 Task: Sort the products in the category "Green Salad" by unit price (low first).
Action: Mouse moved to (17, 108)
Screenshot: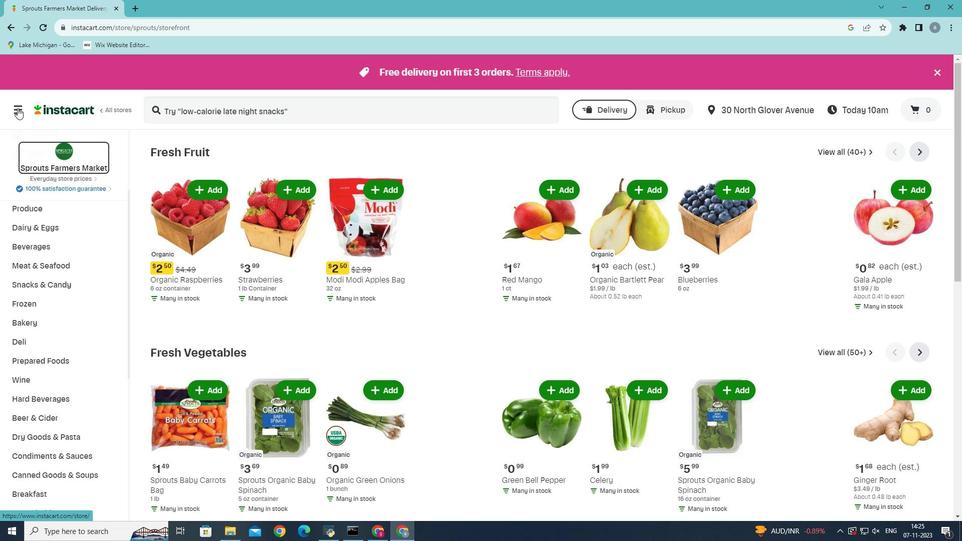
Action: Mouse pressed left at (17, 108)
Screenshot: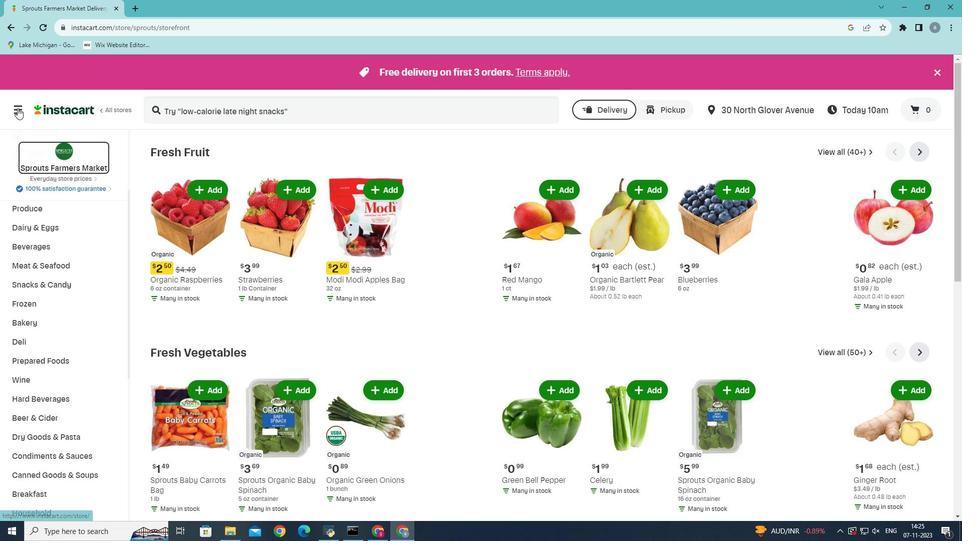 
Action: Mouse moved to (25, 275)
Screenshot: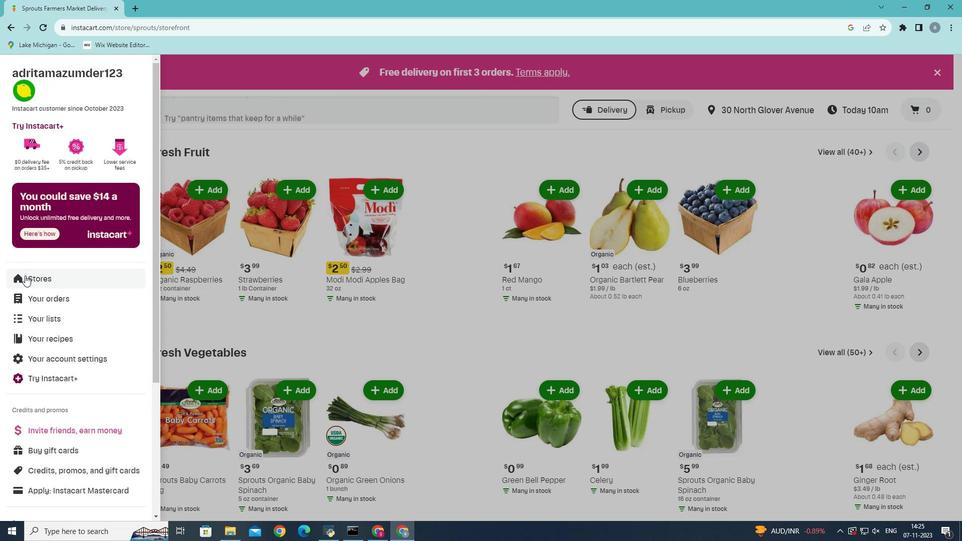 
Action: Mouse pressed left at (25, 275)
Screenshot: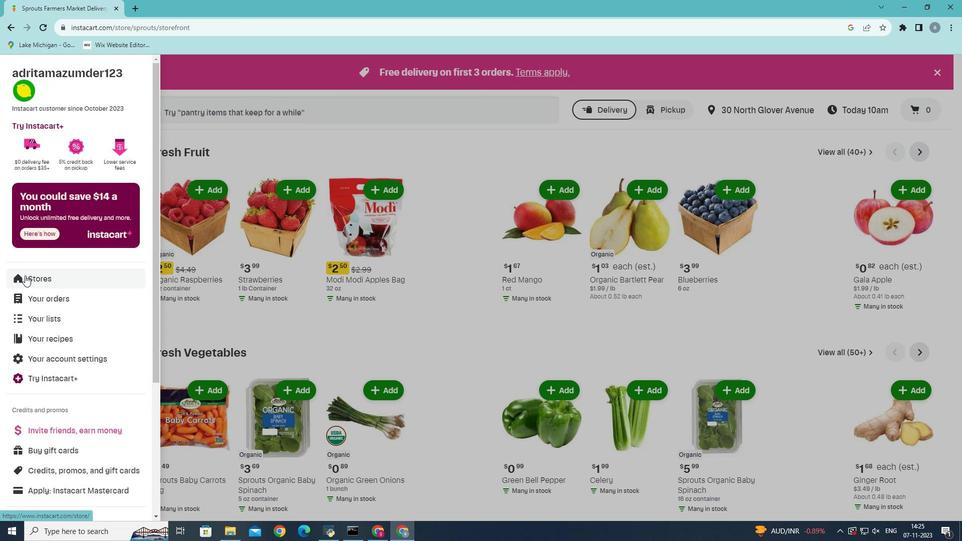
Action: Mouse moved to (225, 104)
Screenshot: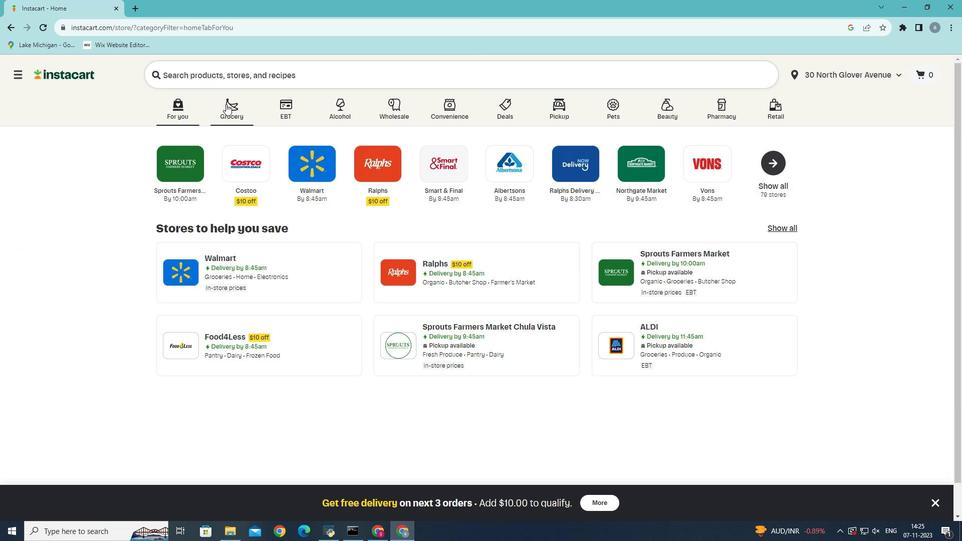 
Action: Mouse pressed left at (225, 104)
Screenshot: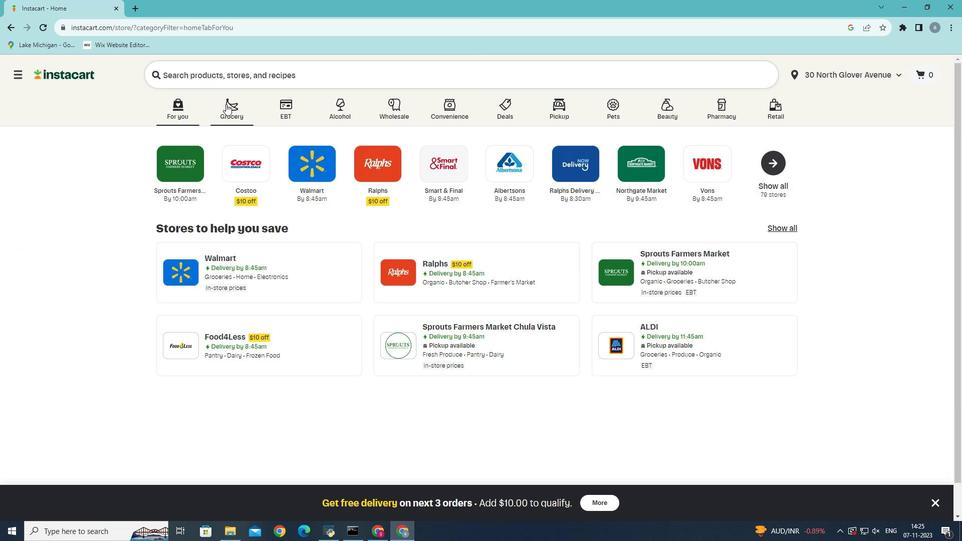 
Action: Mouse moved to (226, 298)
Screenshot: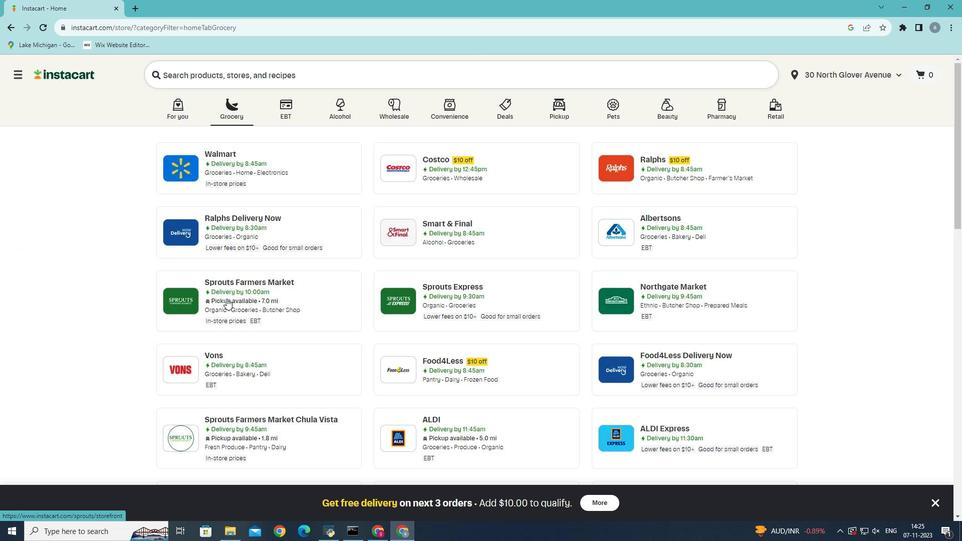 
Action: Mouse pressed left at (226, 298)
Screenshot: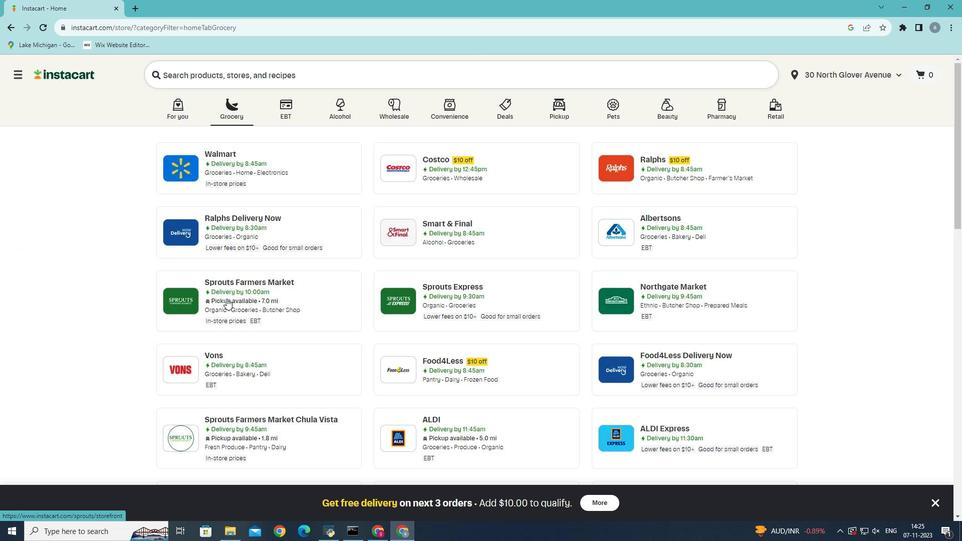 
Action: Mouse moved to (45, 436)
Screenshot: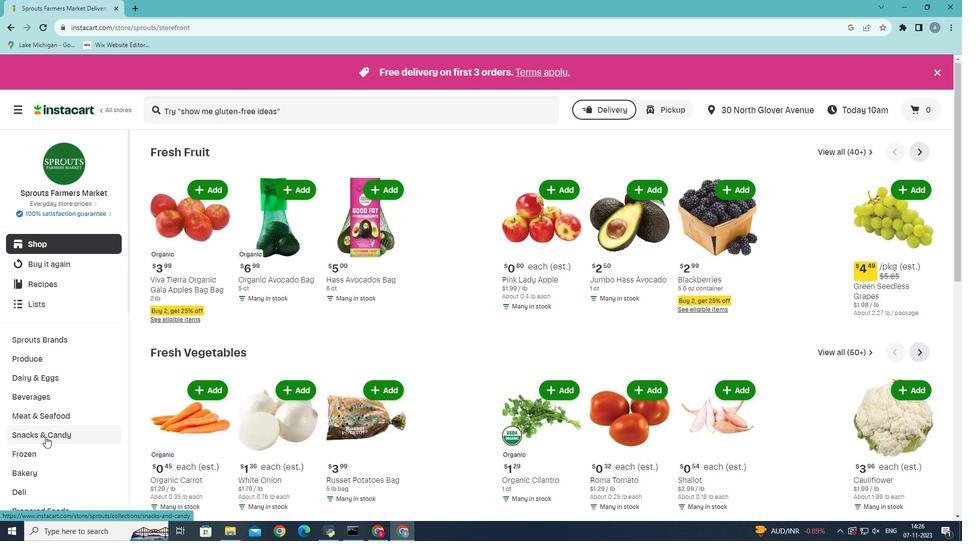 
Action: Mouse scrolled (45, 436) with delta (0, 0)
Screenshot: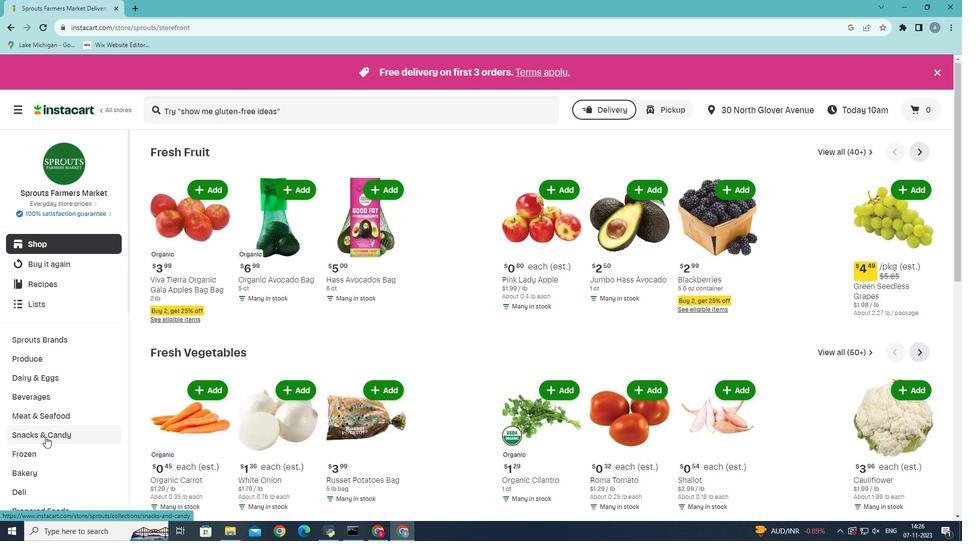 
Action: Mouse moved to (54, 459)
Screenshot: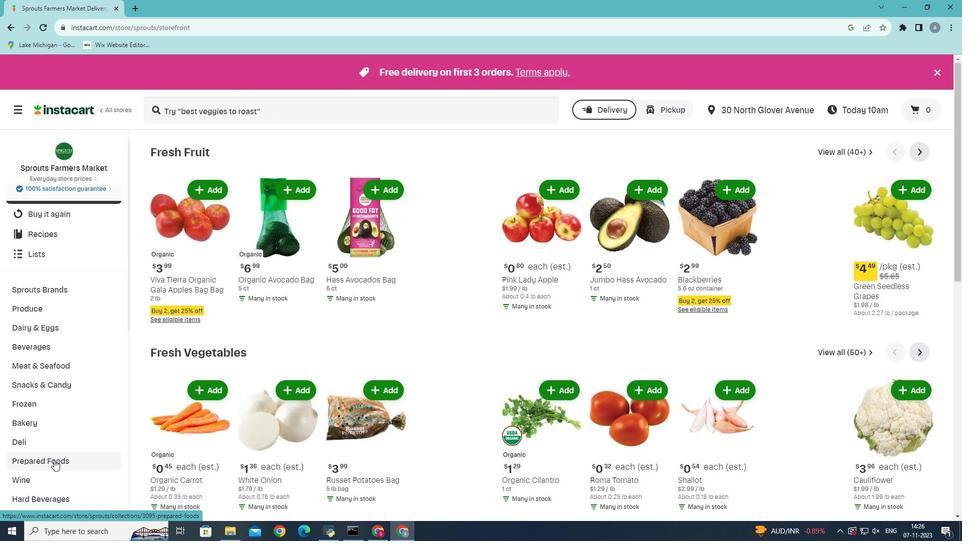 
Action: Mouse pressed left at (54, 459)
Screenshot: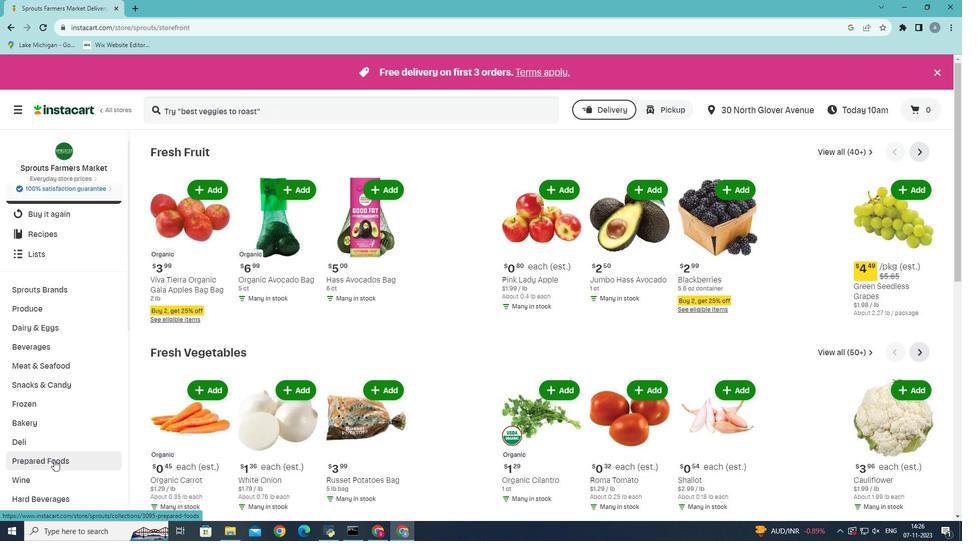 
Action: Mouse moved to (533, 174)
Screenshot: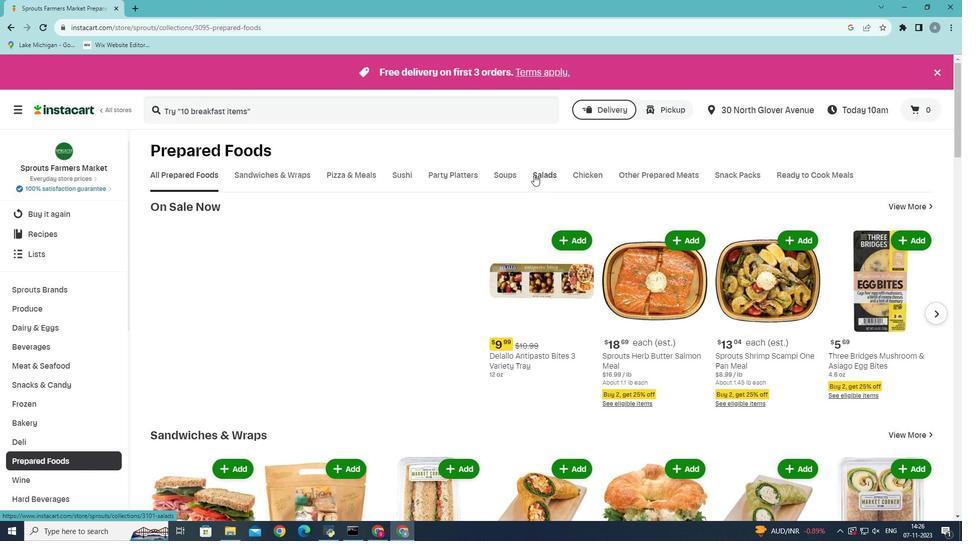 
Action: Mouse pressed left at (533, 174)
Screenshot: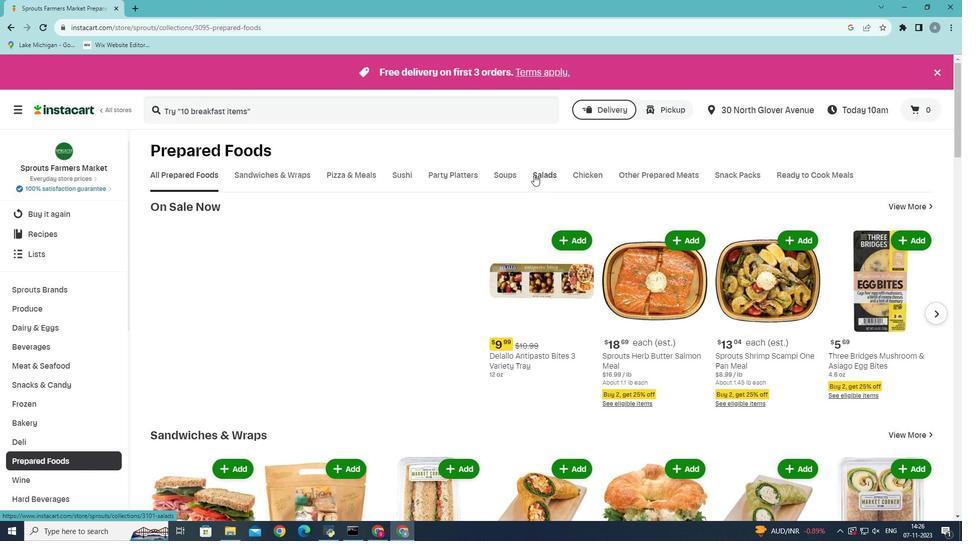 
Action: Mouse moved to (386, 218)
Screenshot: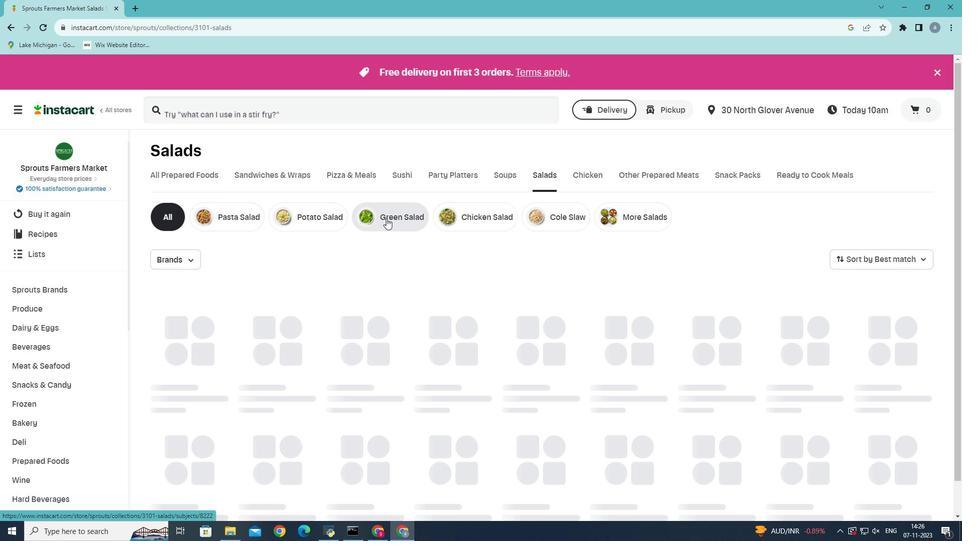 
Action: Mouse pressed left at (386, 218)
Screenshot: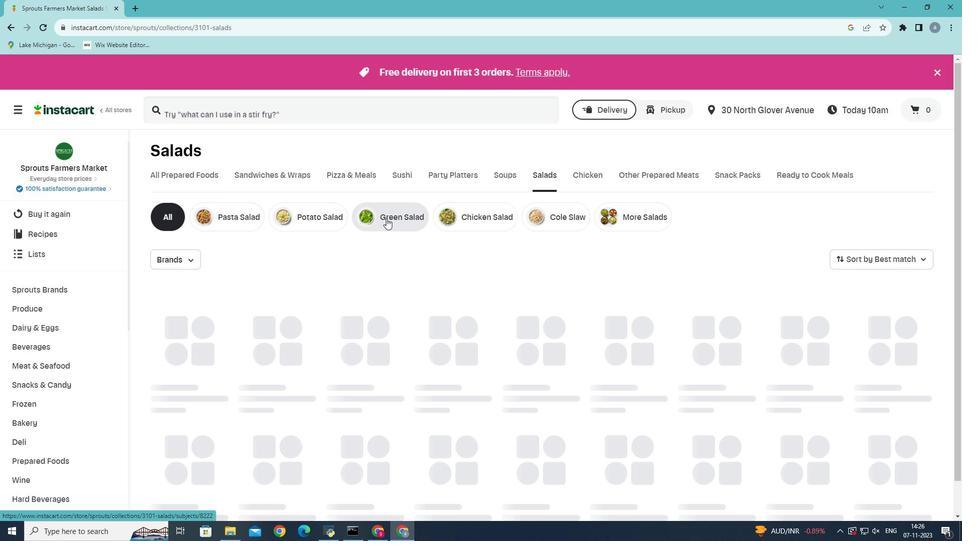 
Action: Mouse moved to (922, 260)
Screenshot: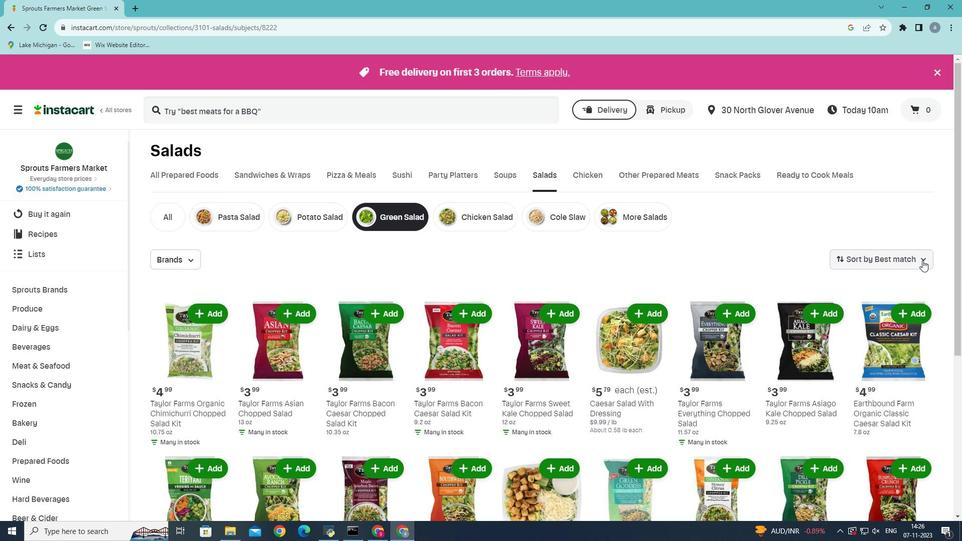 
Action: Mouse pressed left at (922, 260)
Screenshot: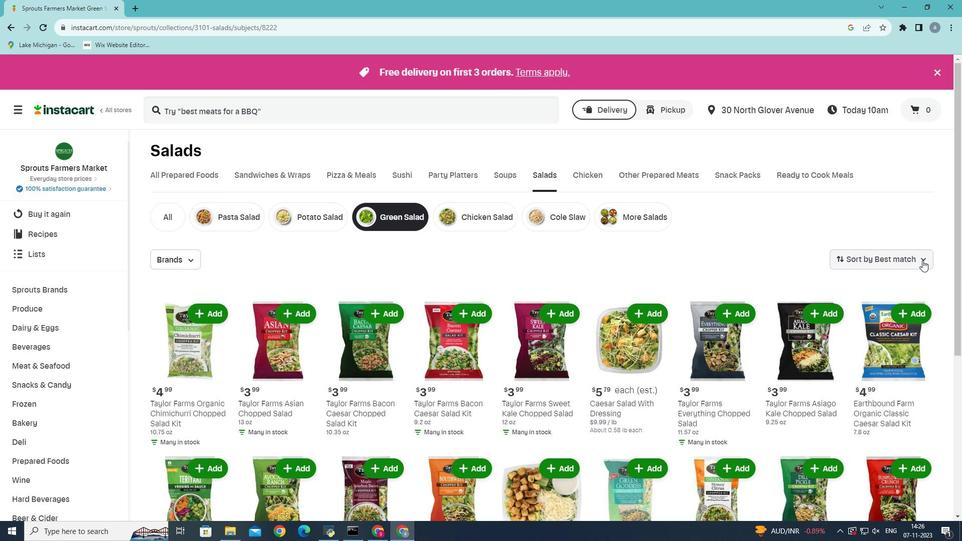 
Action: Mouse moved to (898, 348)
Screenshot: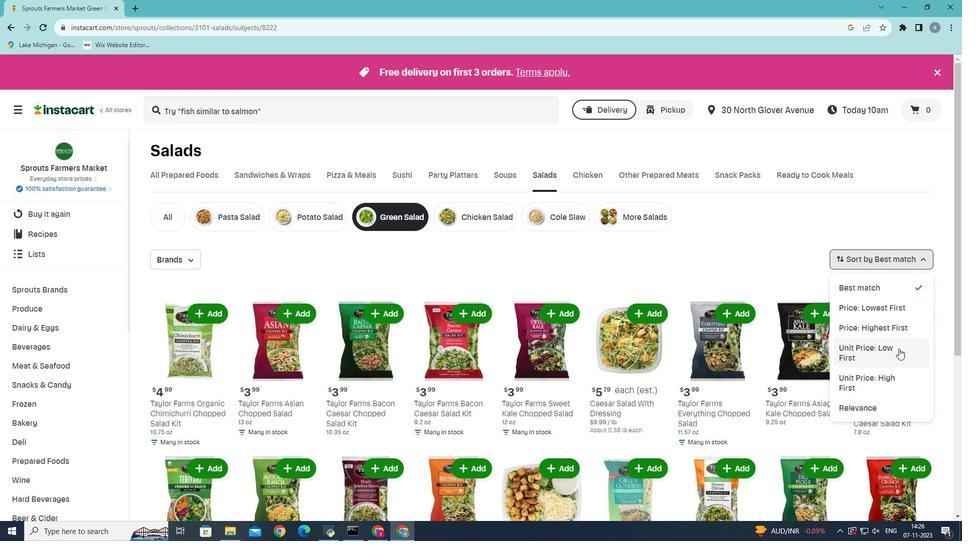 
Action: Mouse pressed left at (898, 348)
Screenshot: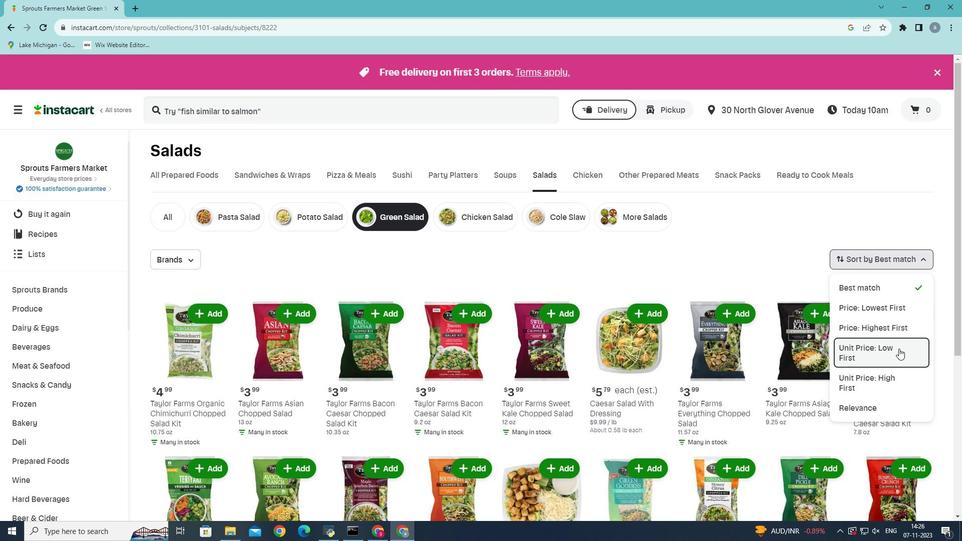 
Action: Mouse moved to (851, 329)
Screenshot: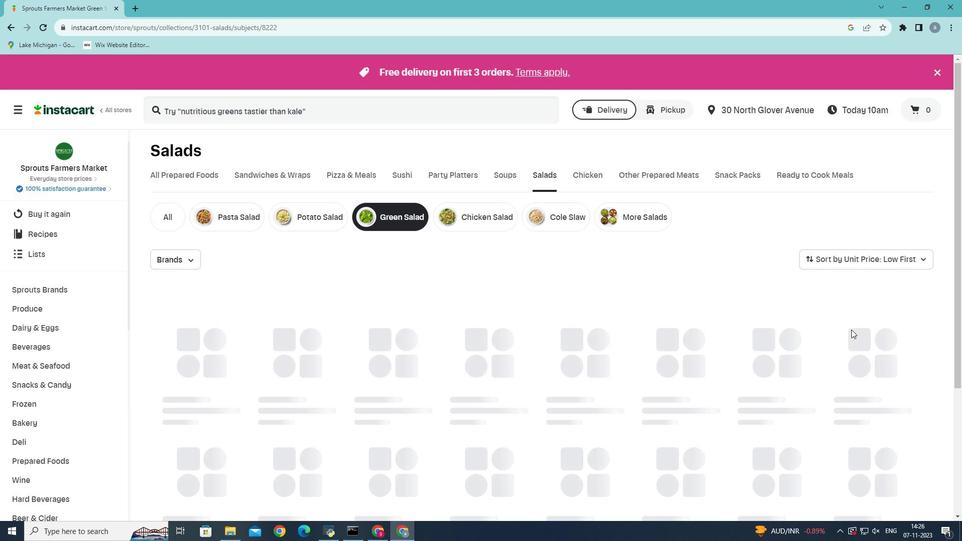 
